 Task: Create a sub task Design and Implement Solution for the task  Upgrade and migrate company databases to a cloud-based solution in the project AgileDrive , assign it to team member softage.3@softage.net and update the status of the sub task to  On Track  , set the priority of the sub task to Low
Action: Mouse moved to (121, 404)
Screenshot: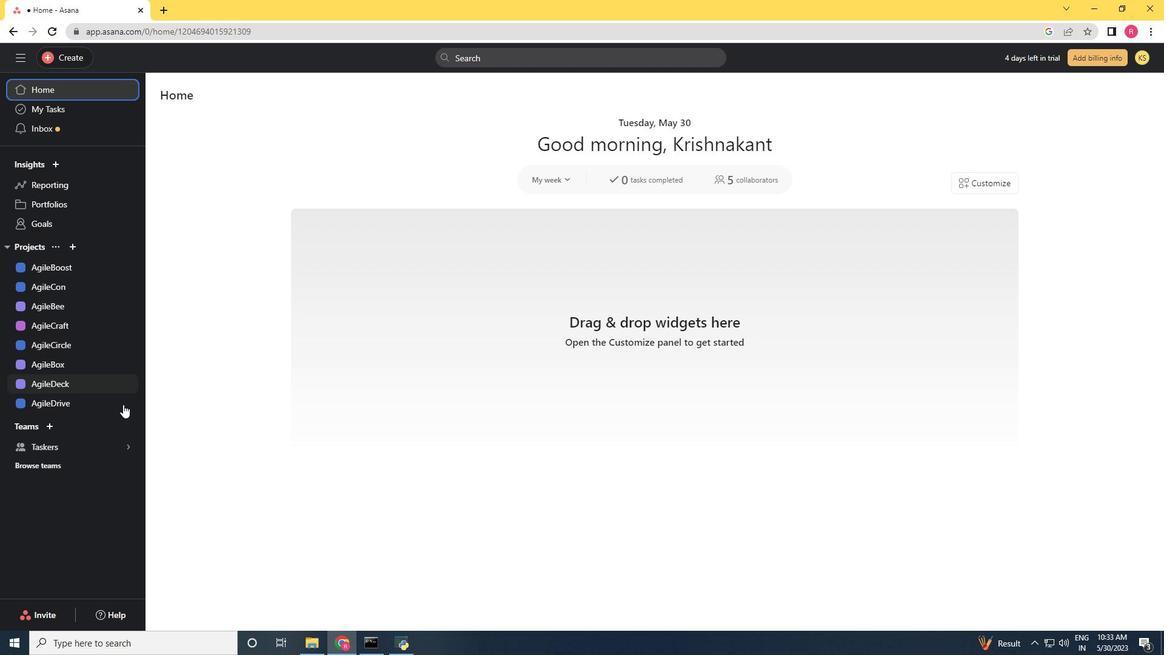 
Action: Mouse pressed left at (121, 404)
Screenshot: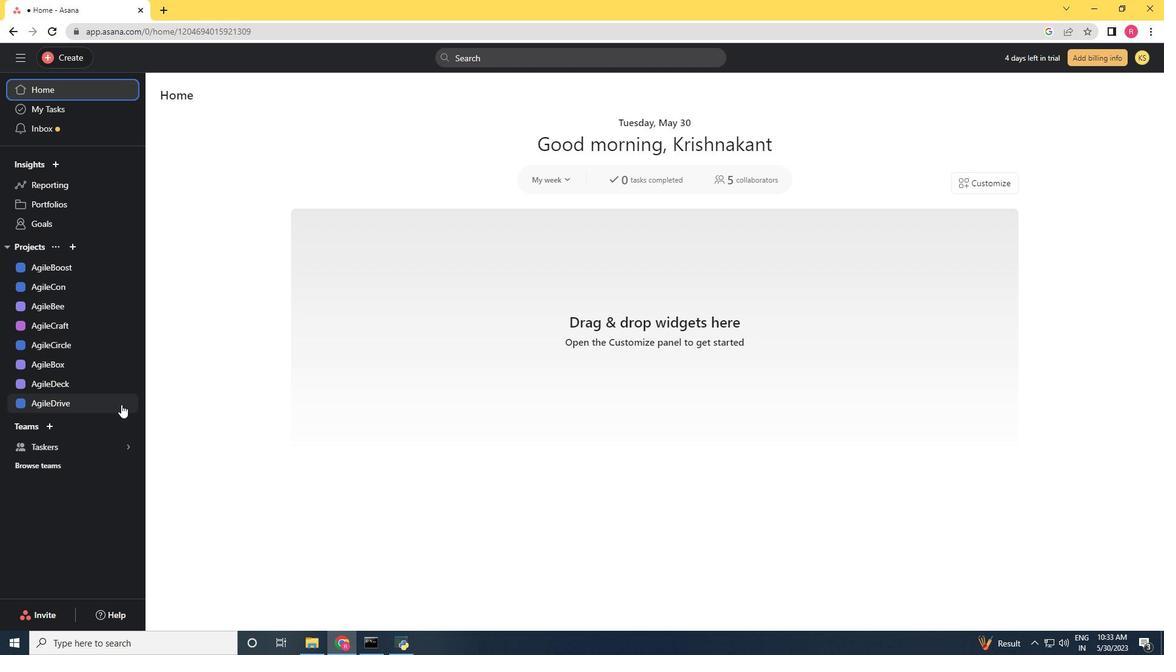 
Action: Mouse moved to (614, 274)
Screenshot: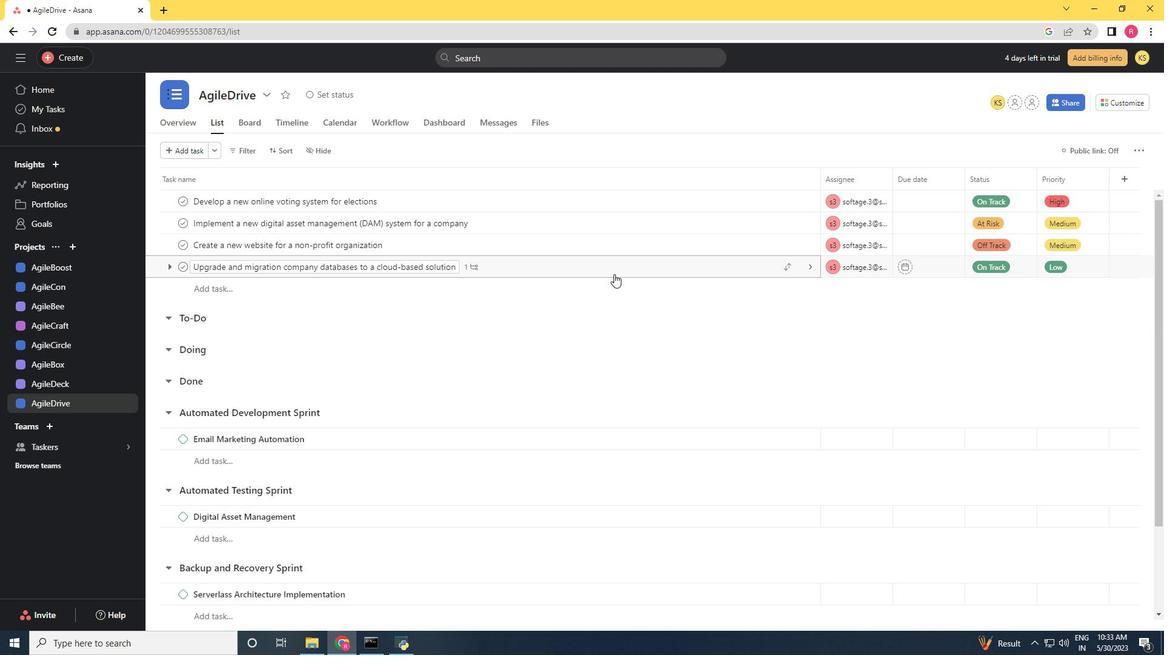 
Action: Mouse pressed left at (614, 274)
Screenshot: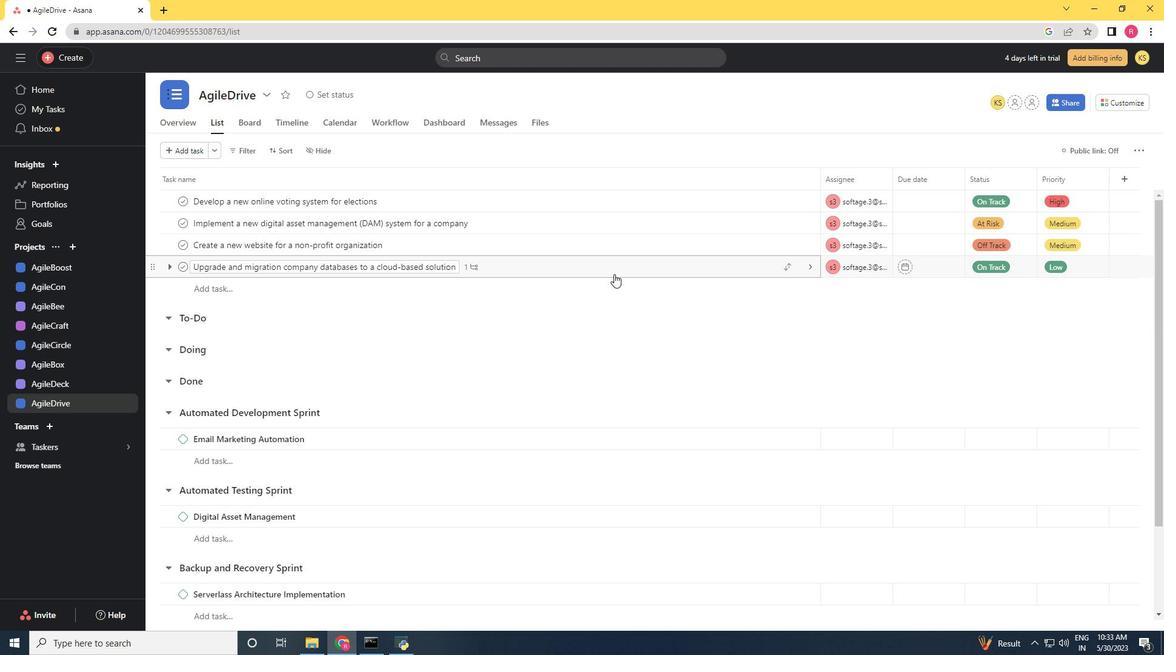 
Action: Mouse moved to (942, 480)
Screenshot: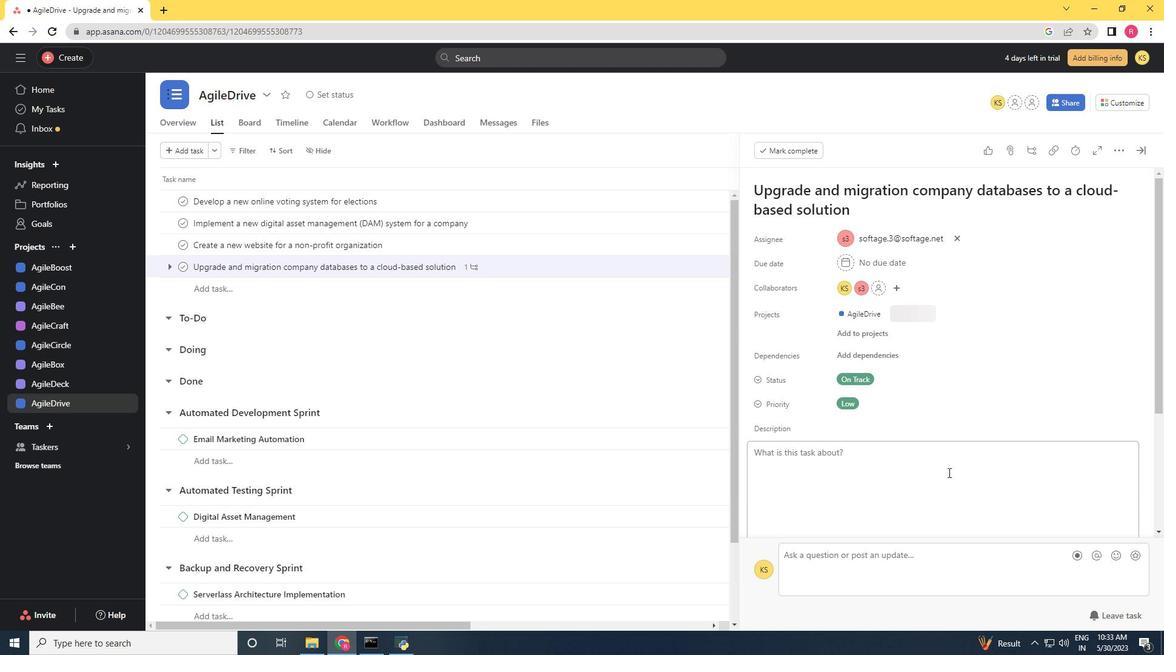 
Action: Mouse scrolled (942, 479) with delta (0, 0)
Screenshot: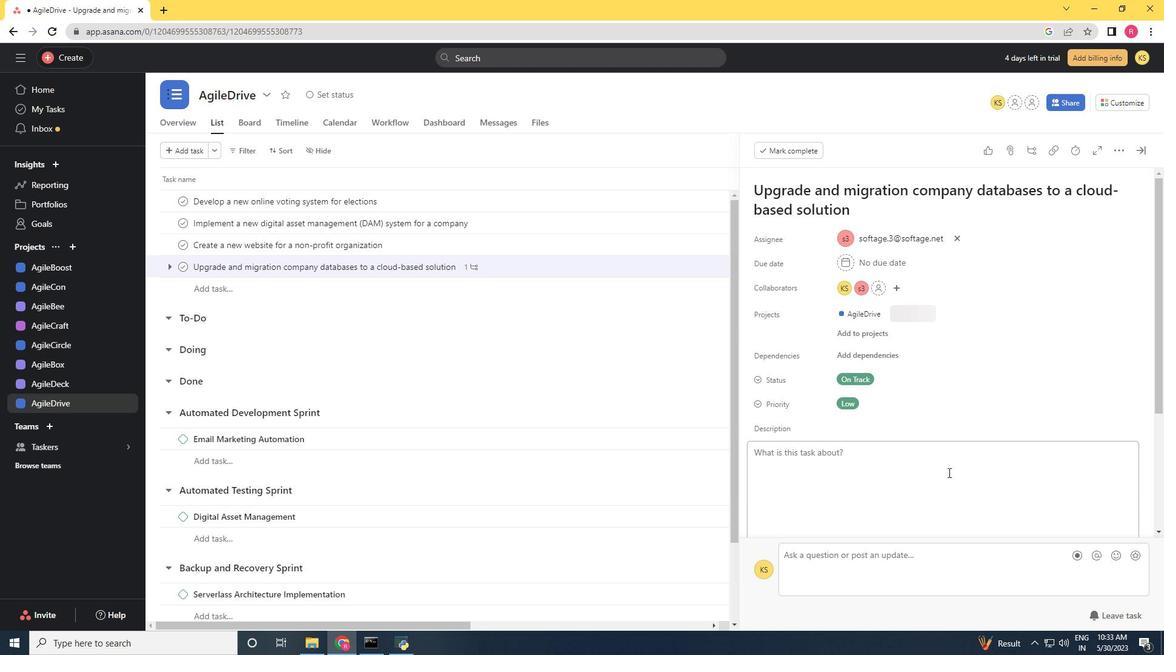 
Action: Mouse moved to (941, 481)
Screenshot: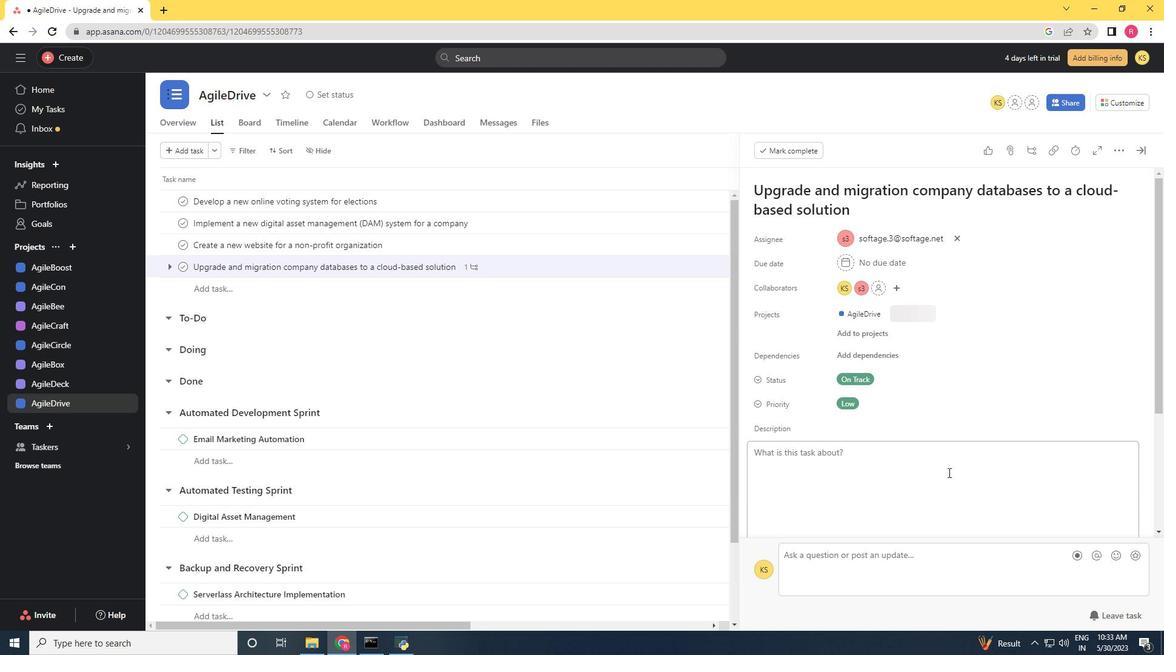 
Action: Mouse scrolled (941, 480) with delta (0, 0)
Screenshot: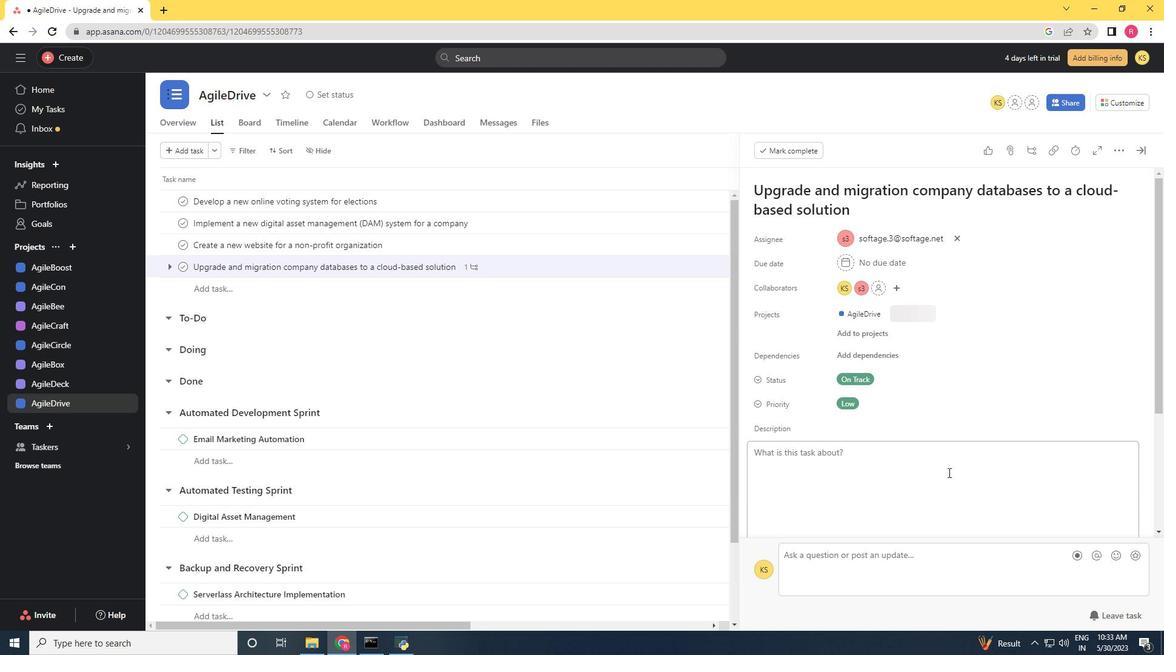
Action: Mouse scrolled (941, 480) with delta (0, 0)
Screenshot: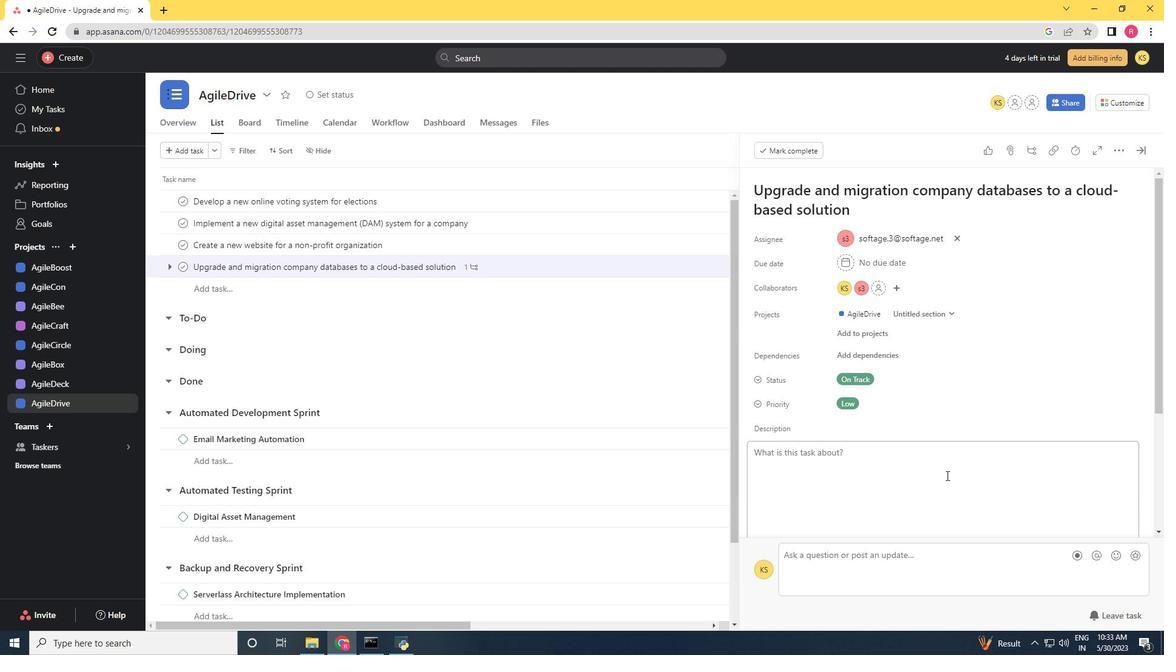 
Action: Mouse scrolled (941, 480) with delta (0, 0)
Screenshot: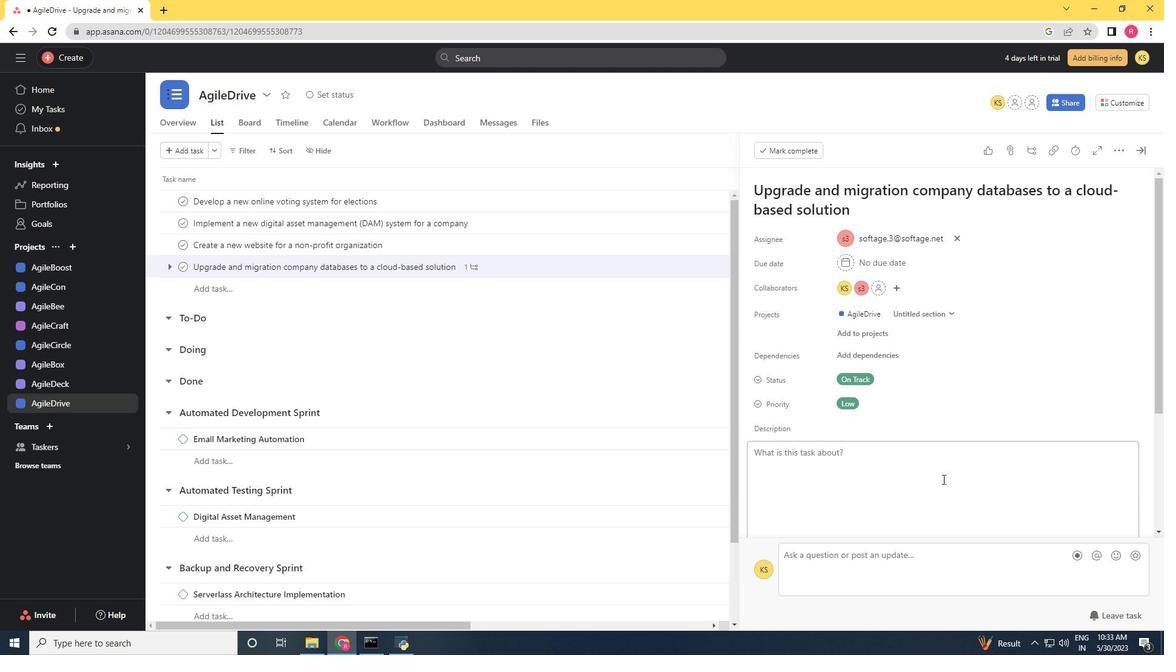 
Action: Mouse moved to (782, 444)
Screenshot: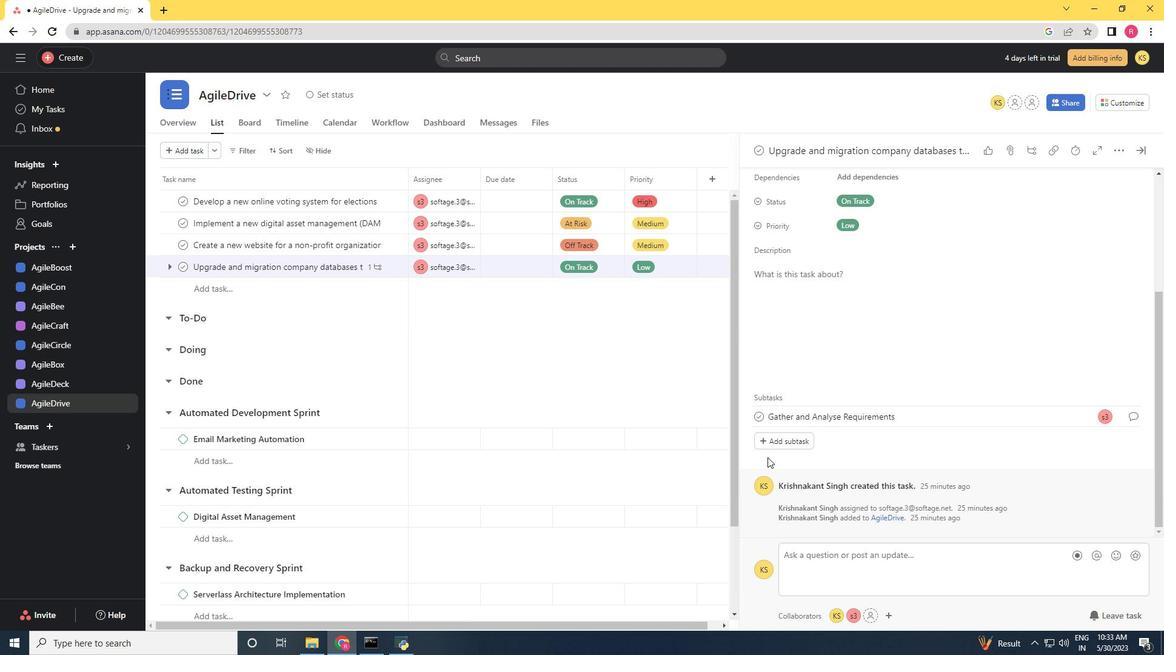 
Action: Mouse pressed left at (782, 444)
Screenshot: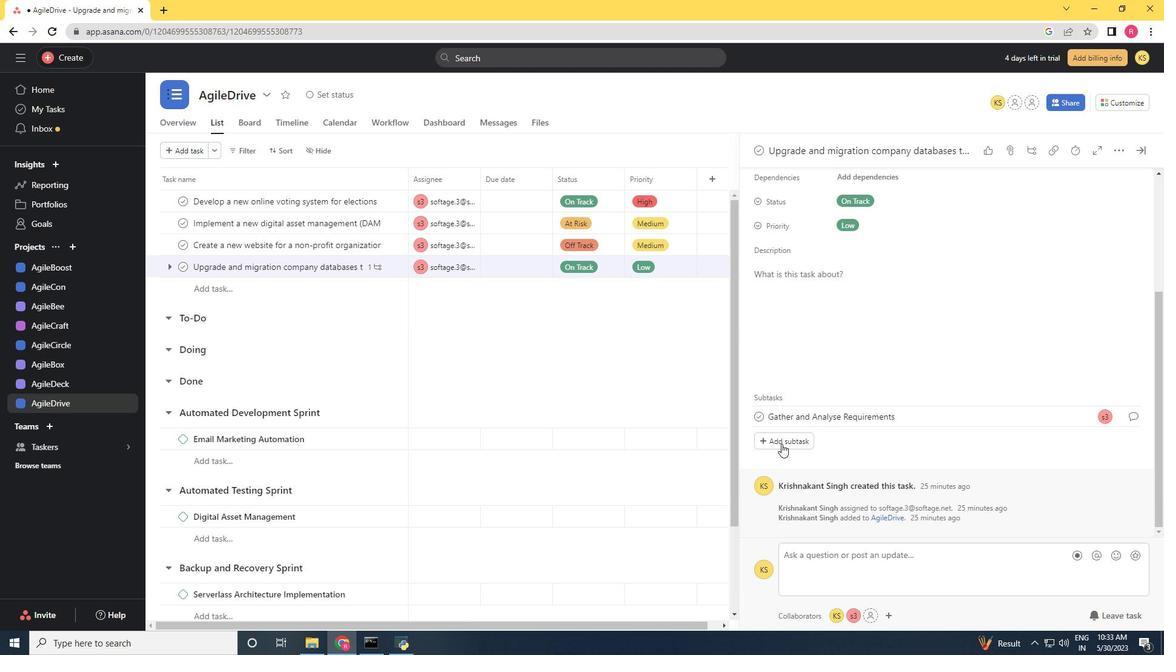 
Action: Mouse moved to (1125, 314)
Screenshot: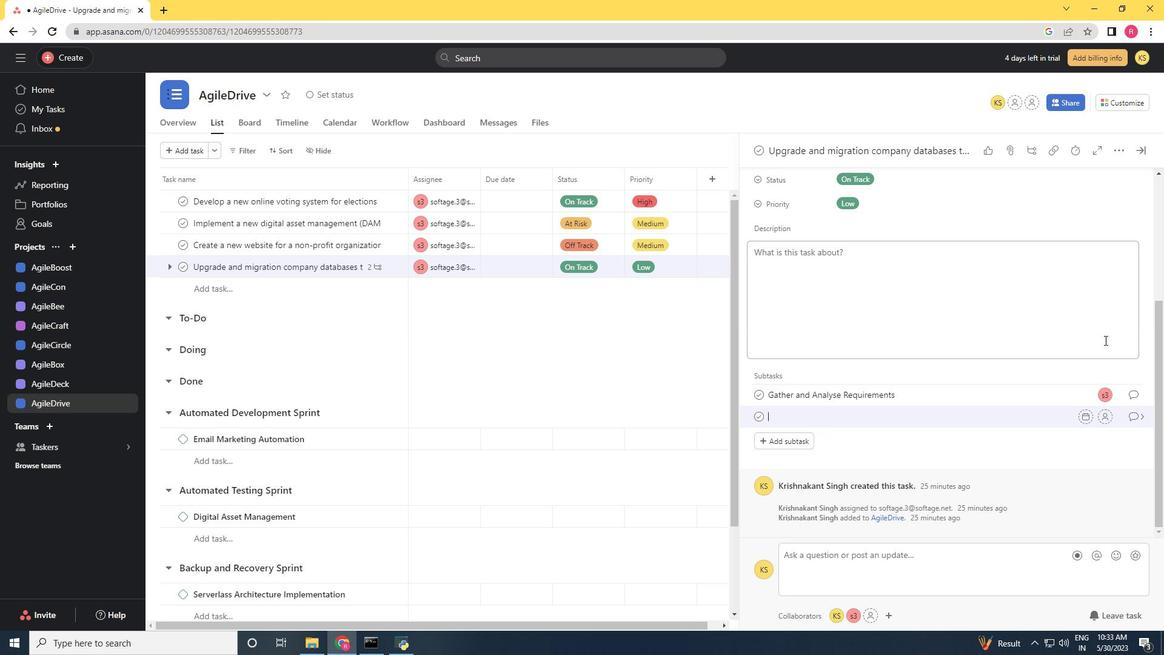 
Action: Key pressed <Key.shift>Design<Key.space>and<Key.space><Key.shift>Implement<Key.space><Key.shift><Key.shift><Key.shift><Key.shift><Key.shift><Key.shift><Key.shift><Key.shift><Key.shift><Key.shift><Key.shift><Key.shift><Key.shift><Key.shift>Solution<Key.space>
Screenshot: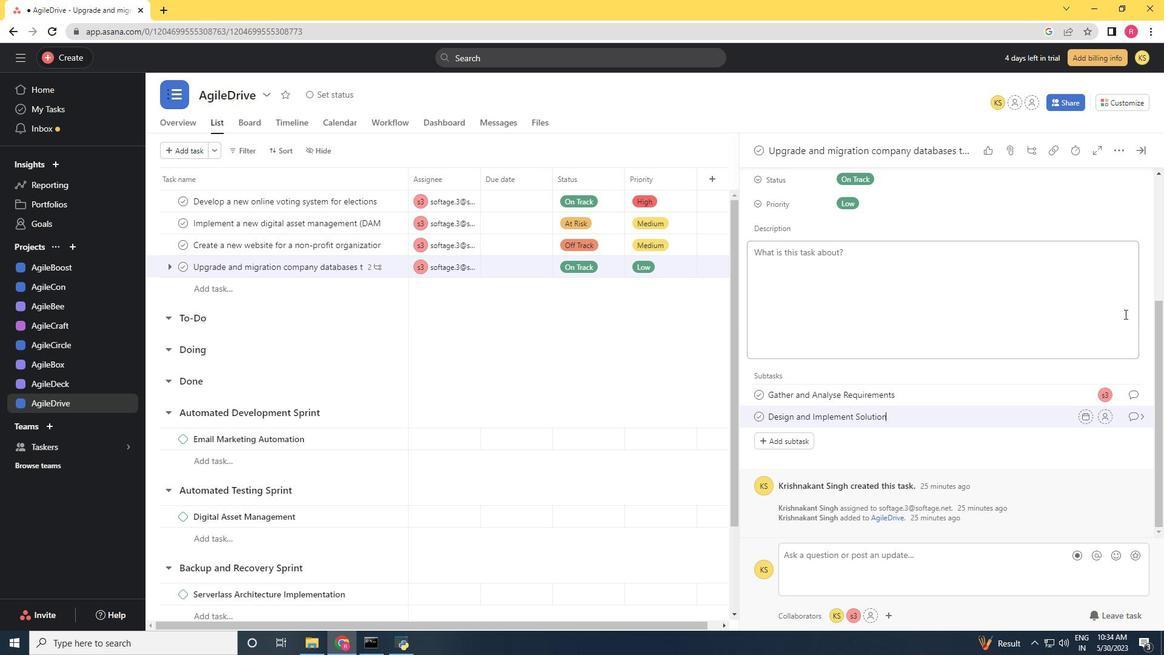 
Action: Mouse moved to (1105, 420)
Screenshot: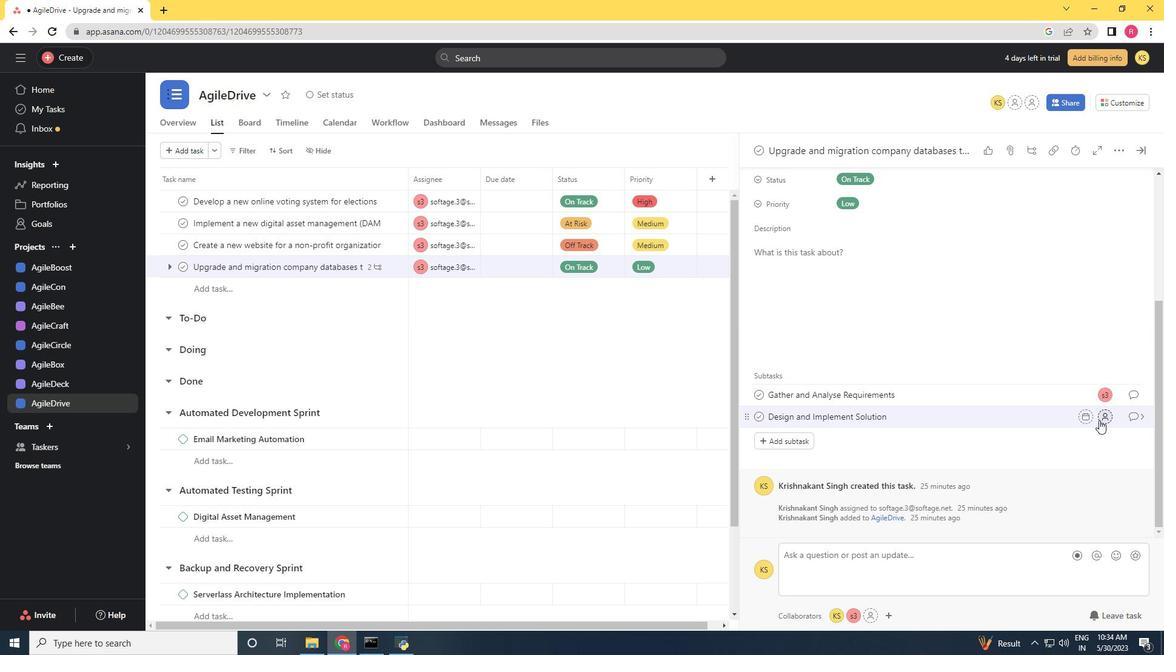 
Action: Mouse pressed left at (1105, 420)
Screenshot: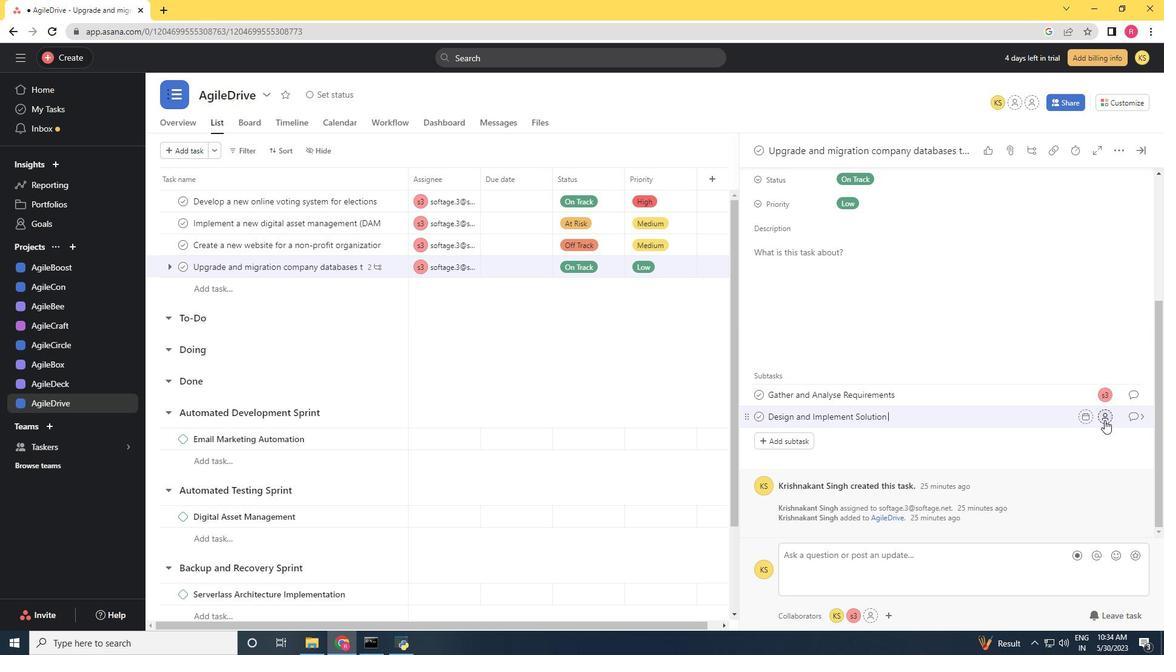
Action: Key pressed softage.3<Key.shift>@softage.net
Screenshot: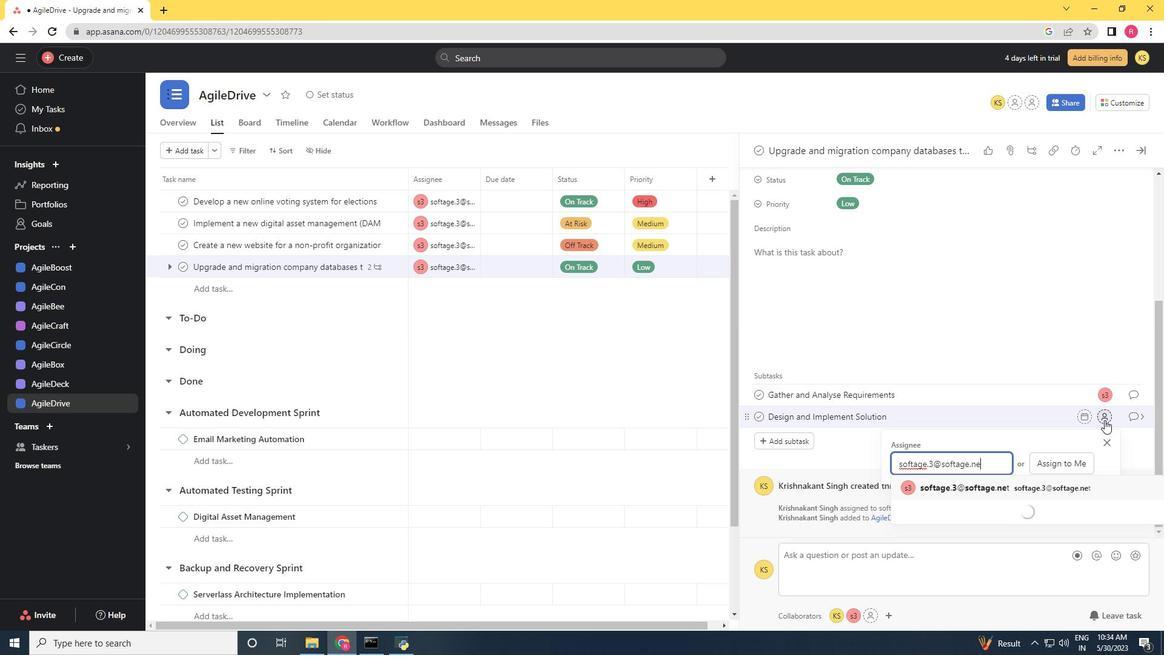
Action: Mouse moved to (1081, 486)
Screenshot: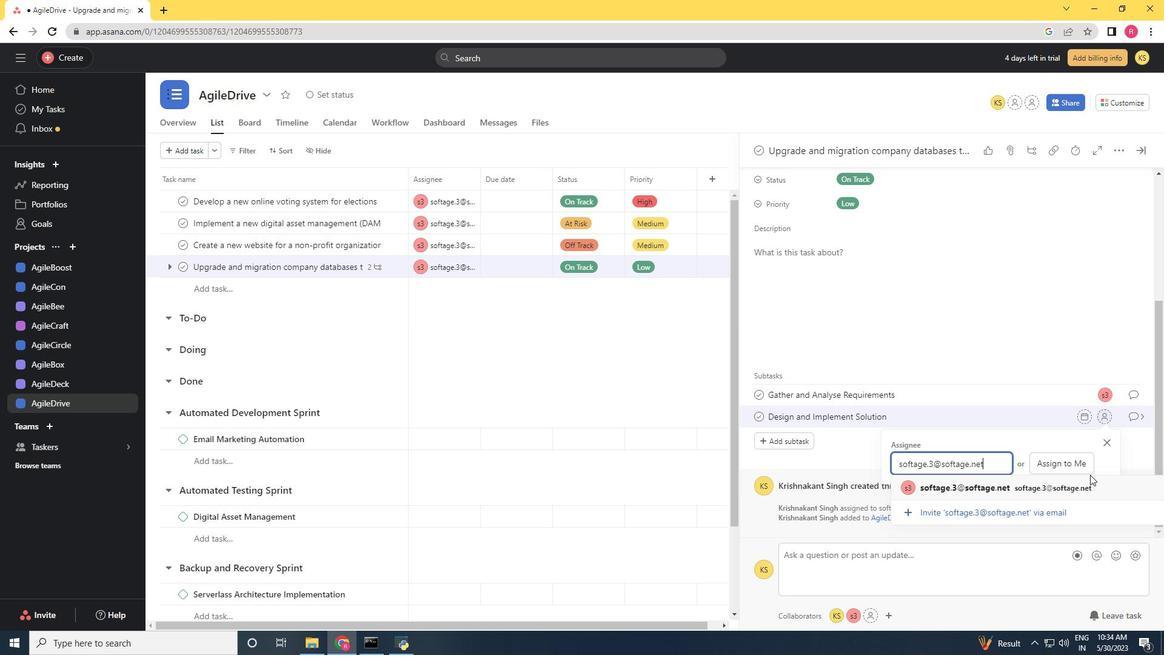 
Action: Mouse pressed left at (1081, 486)
Screenshot: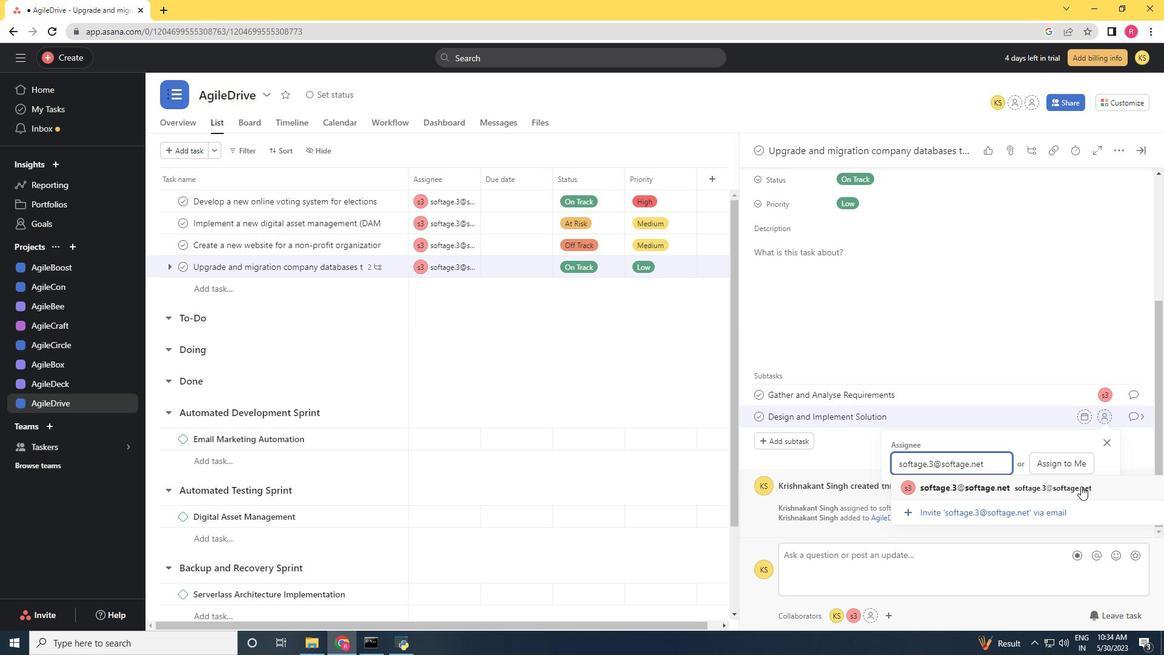 
Action: Mouse moved to (1130, 418)
Screenshot: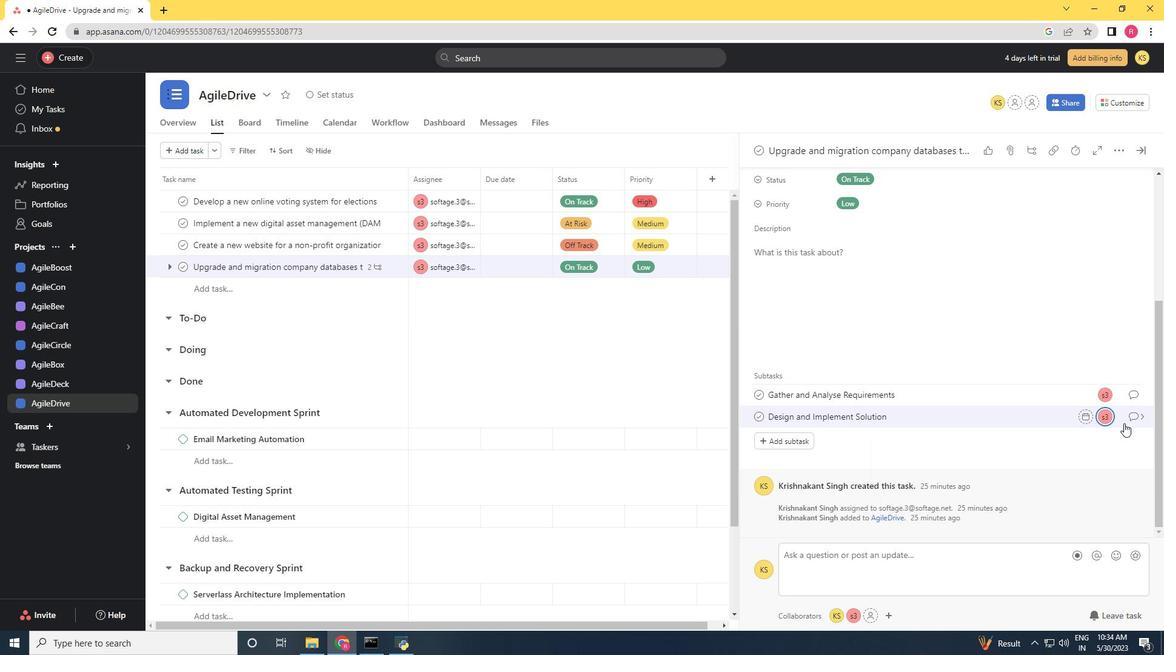 
Action: Mouse pressed left at (1130, 418)
Screenshot: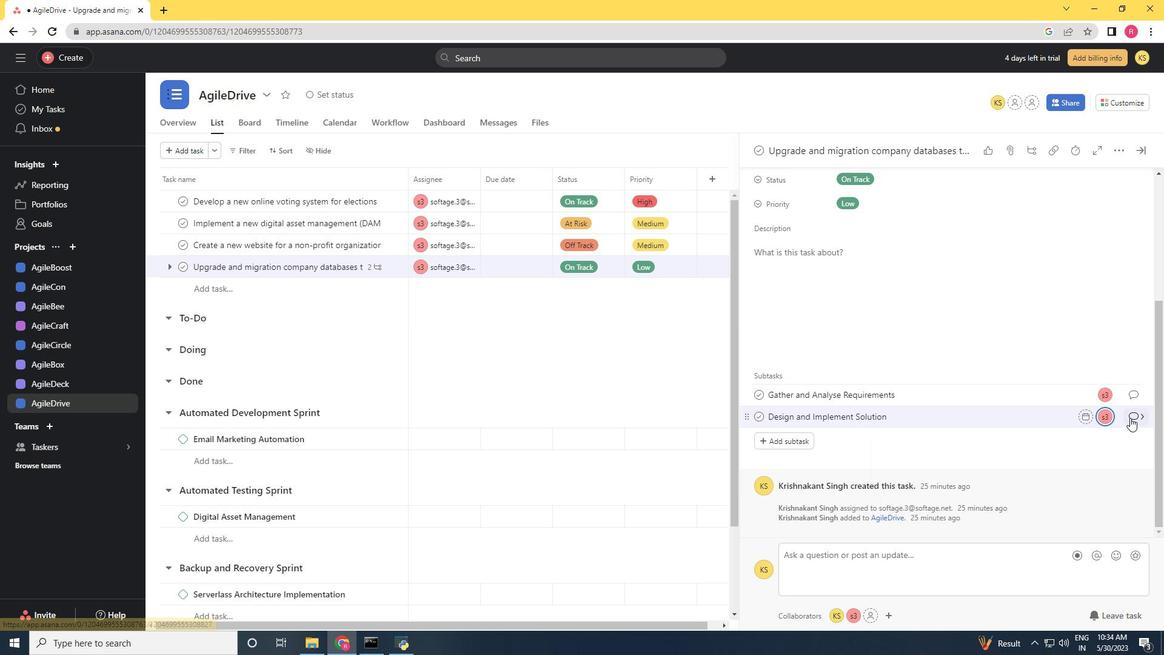 
Action: Mouse moved to (810, 344)
Screenshot: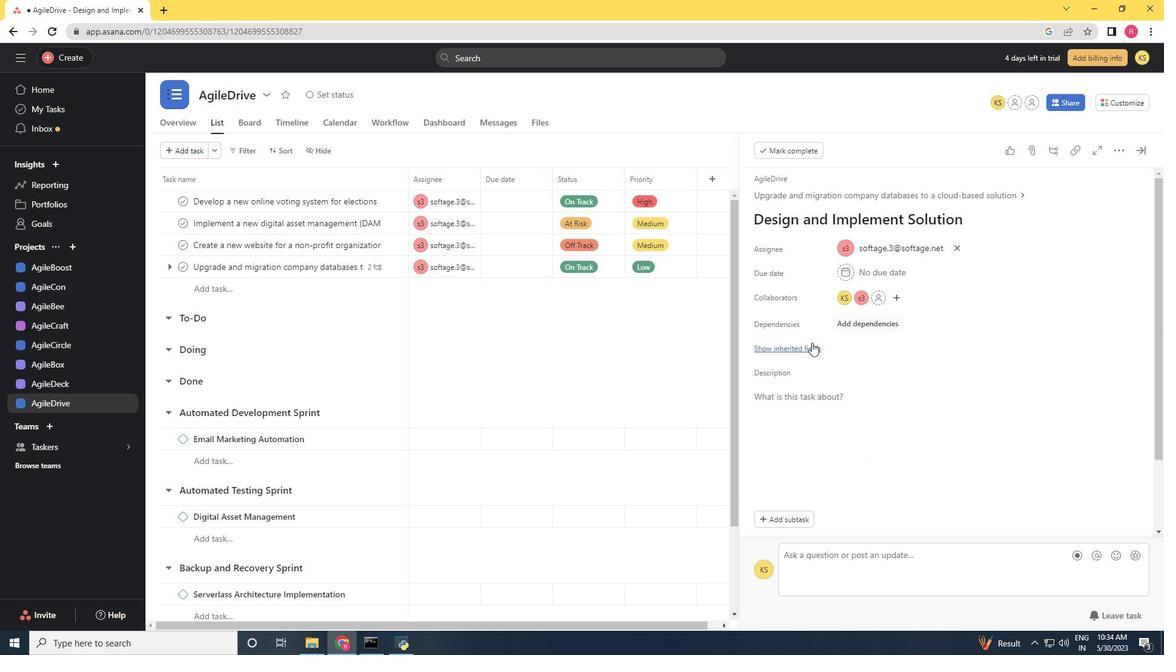 
Action: Mouse pressed left at (810, 344)
Screenshot: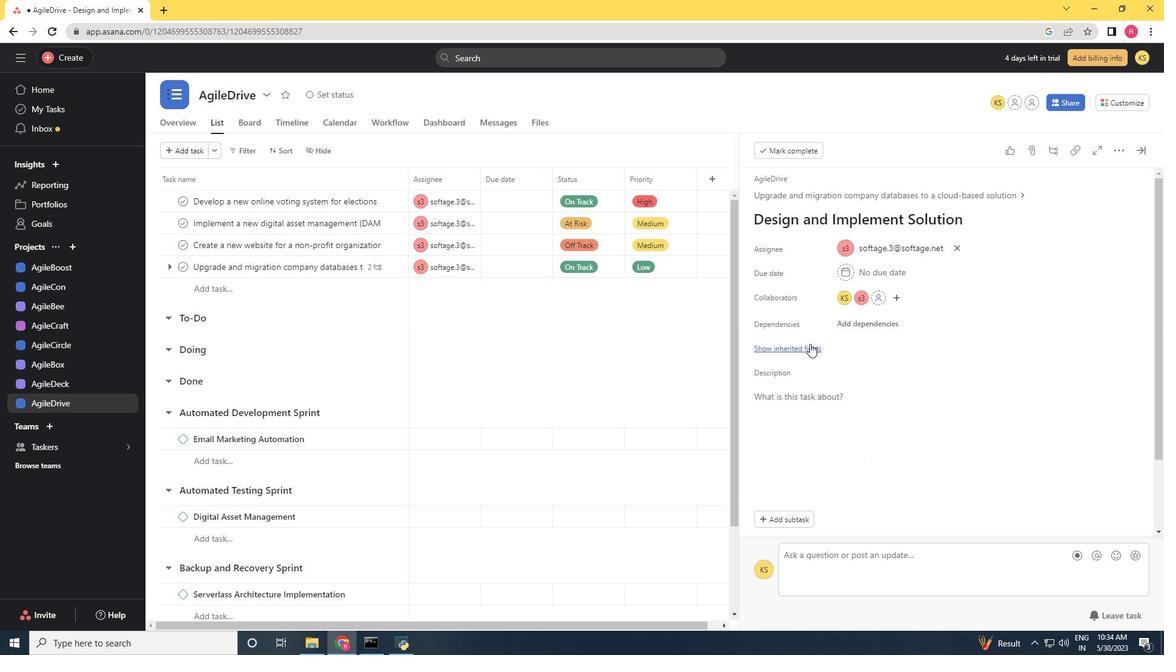 
Action: Mouse moved to (840, 374)
Screenshot: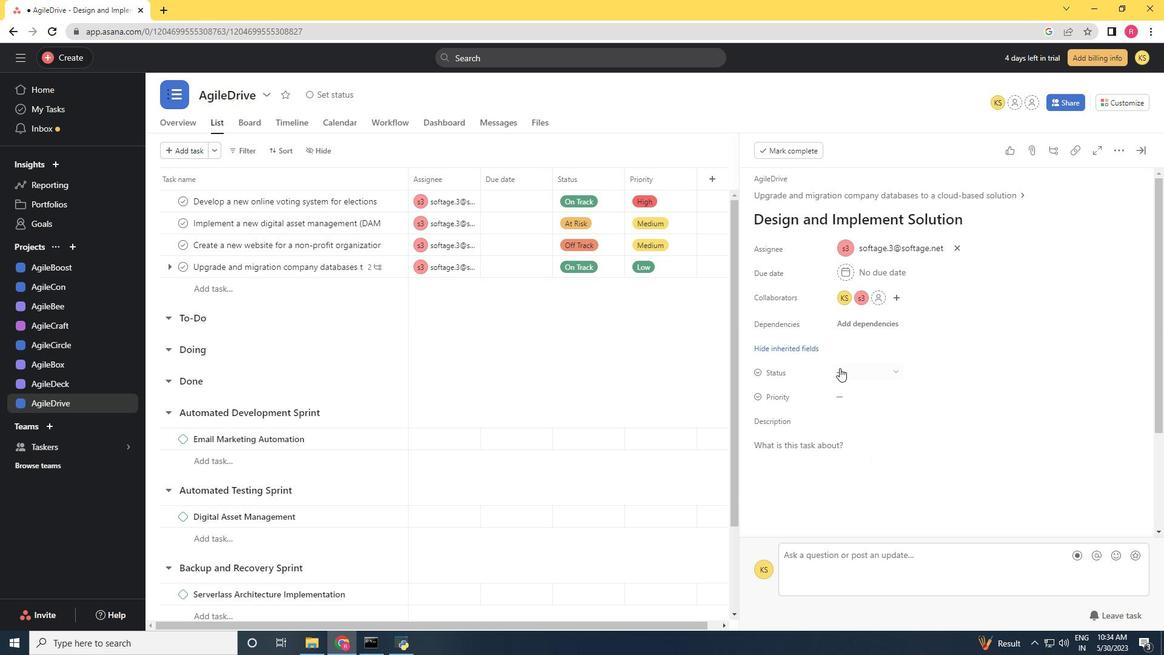 
Action: Mouse pressed left at (840, 374)
Screenshot: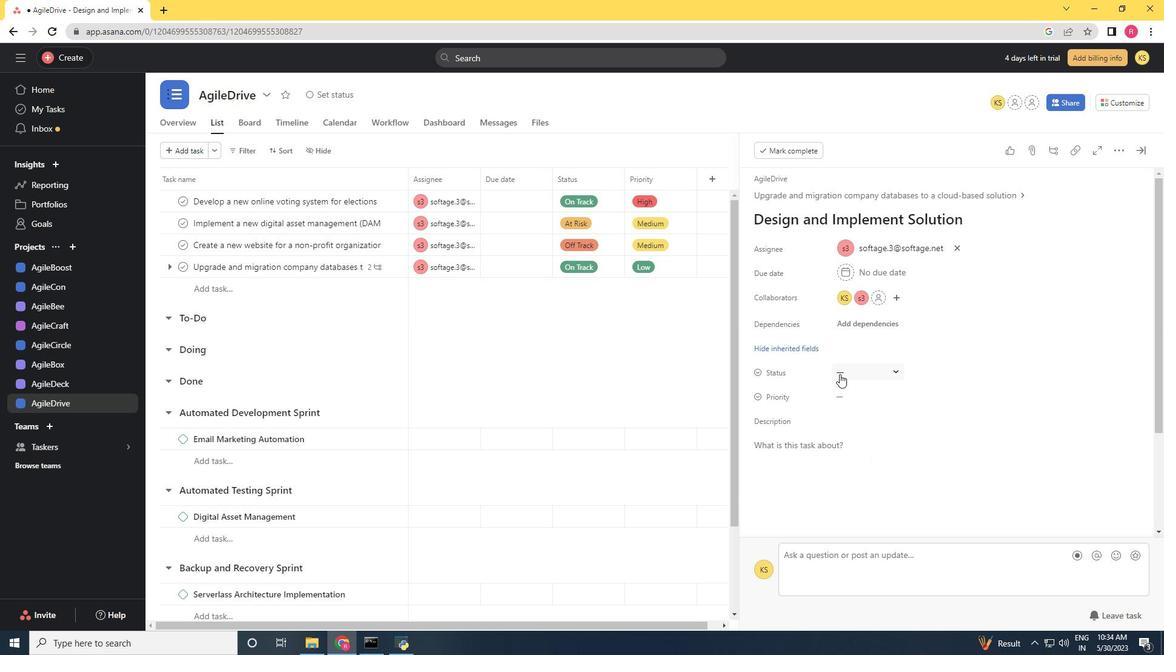 
Action: Mouse moved to (893, 414)
Screenshot: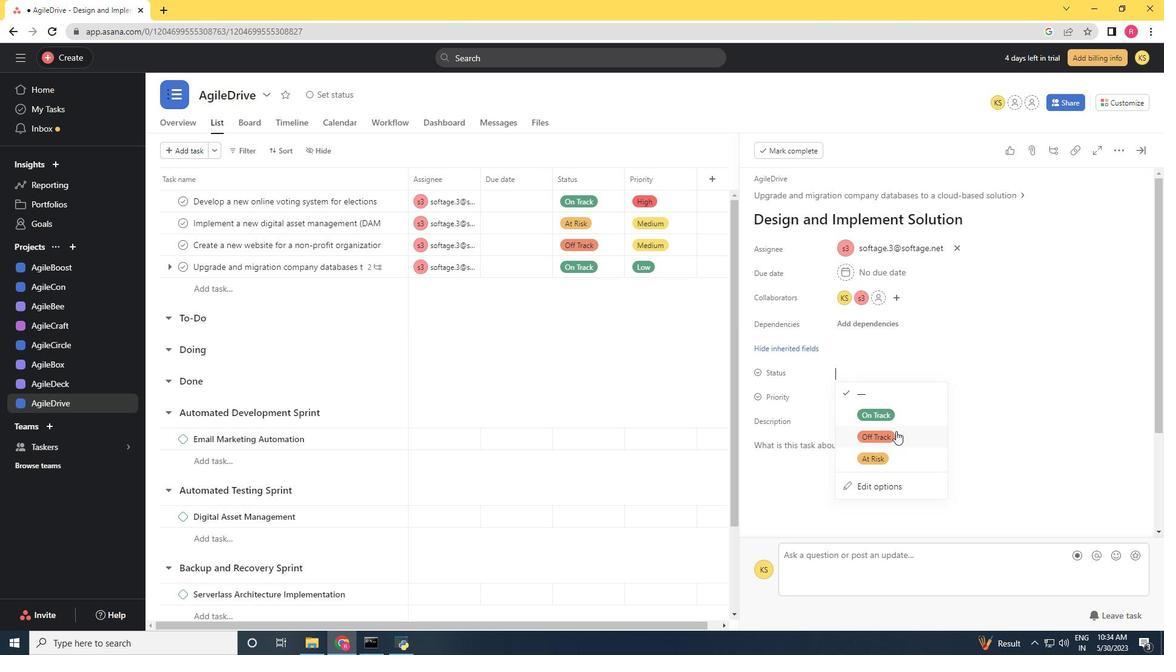 
Action: Mouse pressed left at (893, 414)
Screenshot: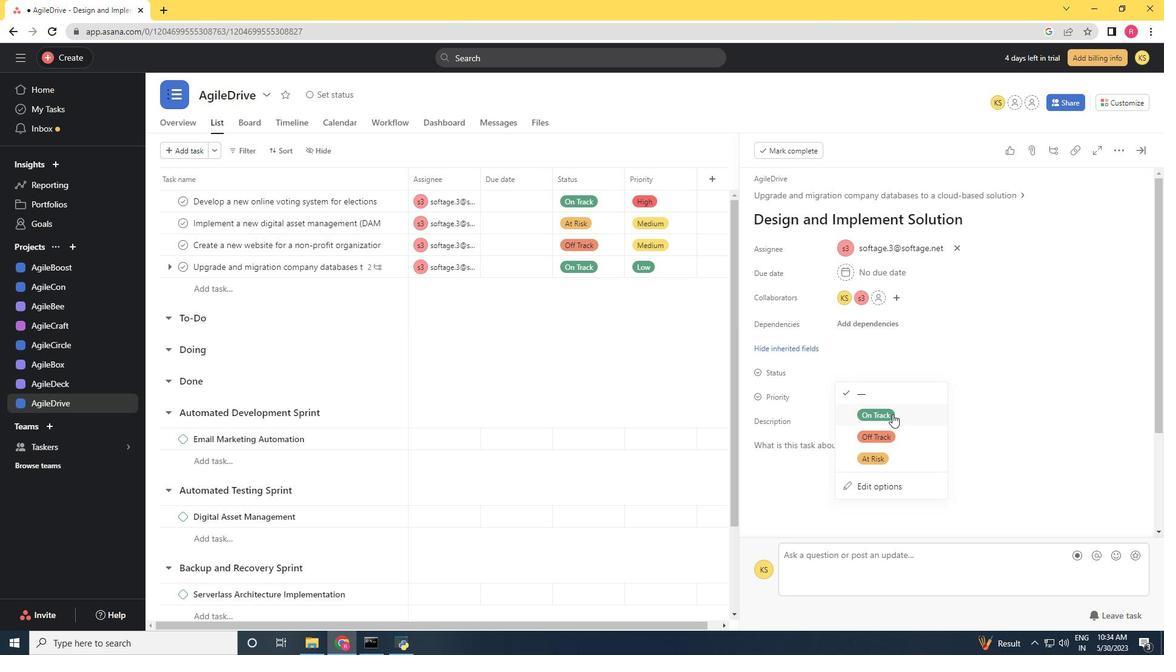 
Action: Mouse moved to (854, 398)
Screenshot: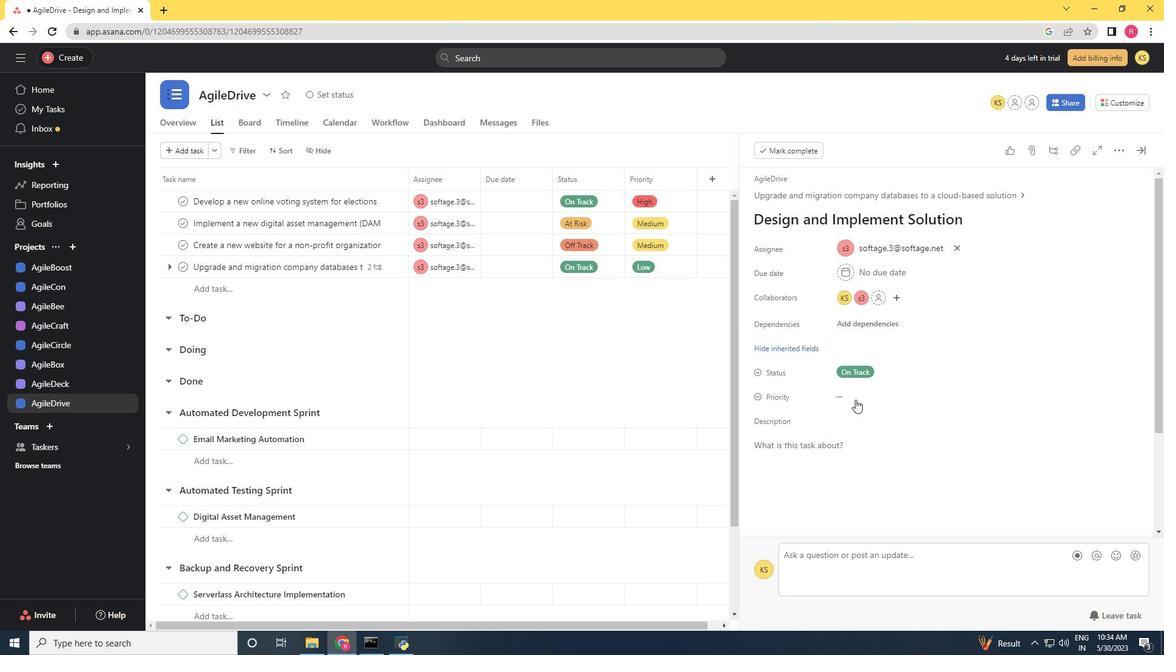 
Action: Mouse pressed left at (854, 398)
Screenshot: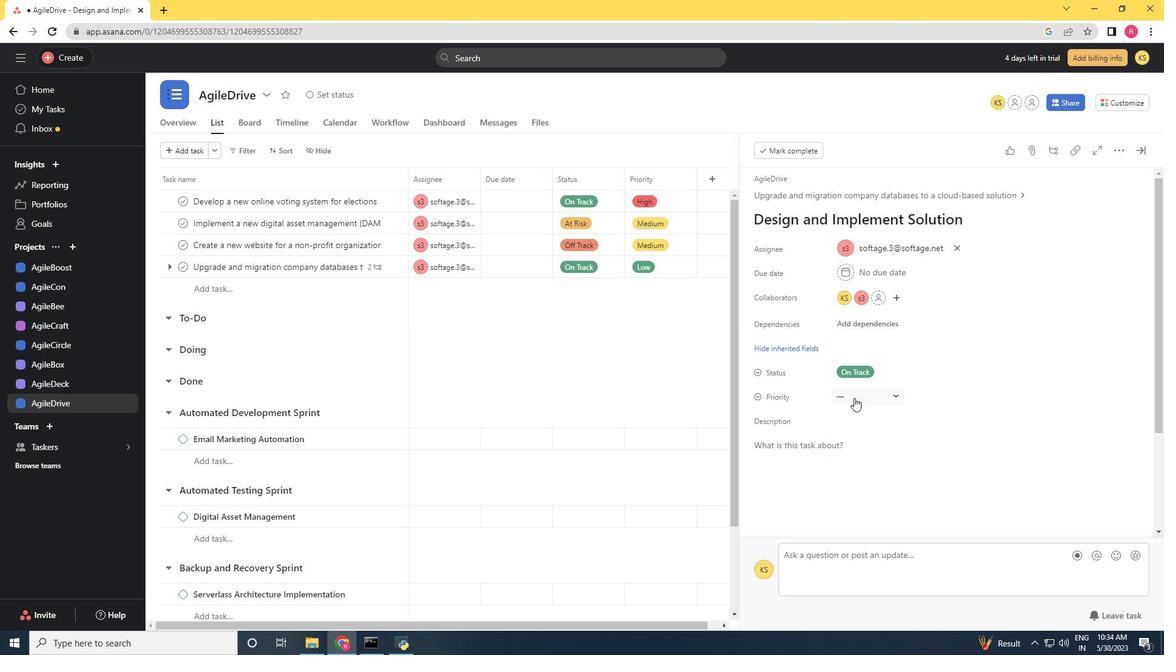 
Action: Mouse moved to (871, 482)
Screenshot: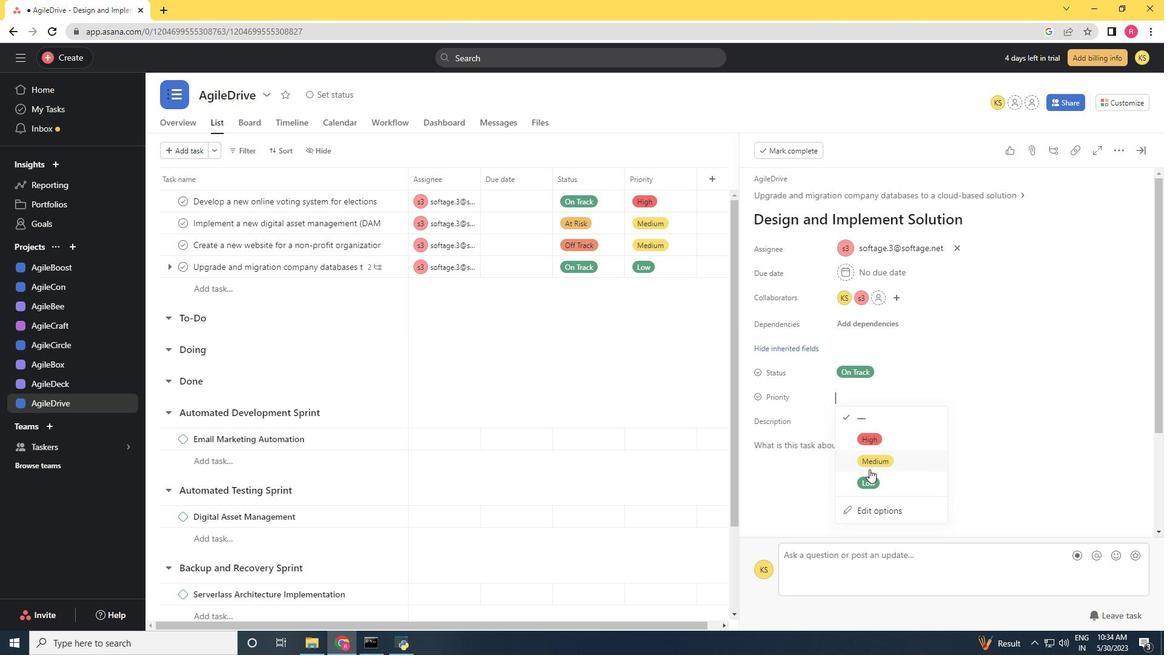 
Action: Mouse pressed left at (871, 482)
Screenshot: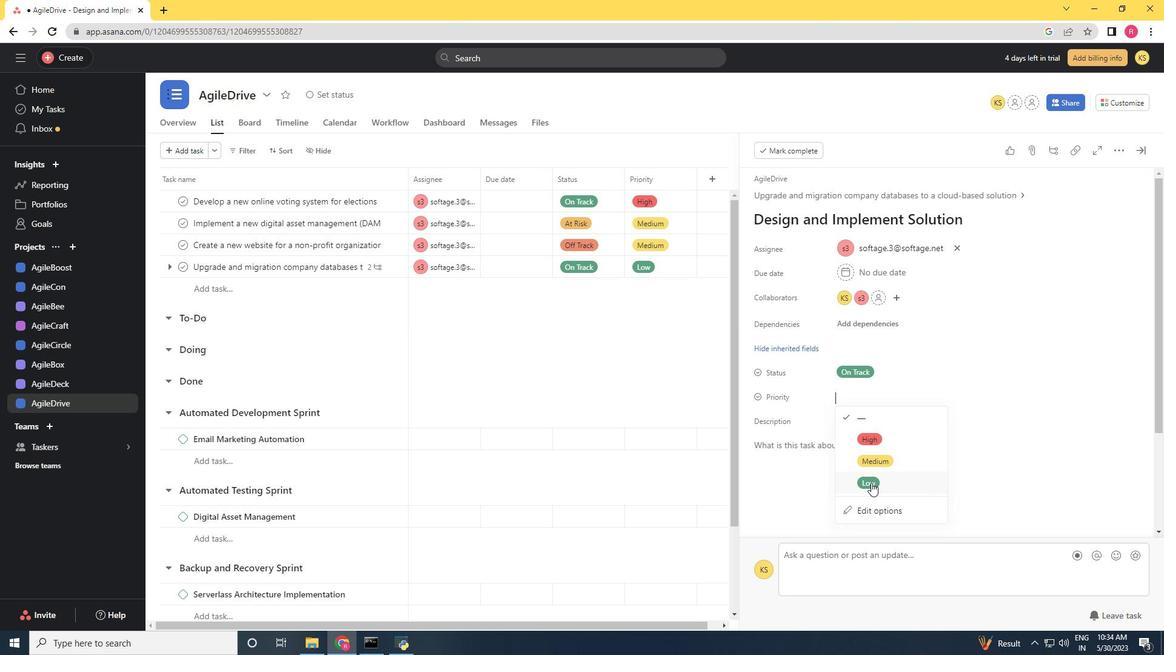 
